 Task: Print in letter paper size.
Action: Mouse moved to (78, 136)
Screenshot: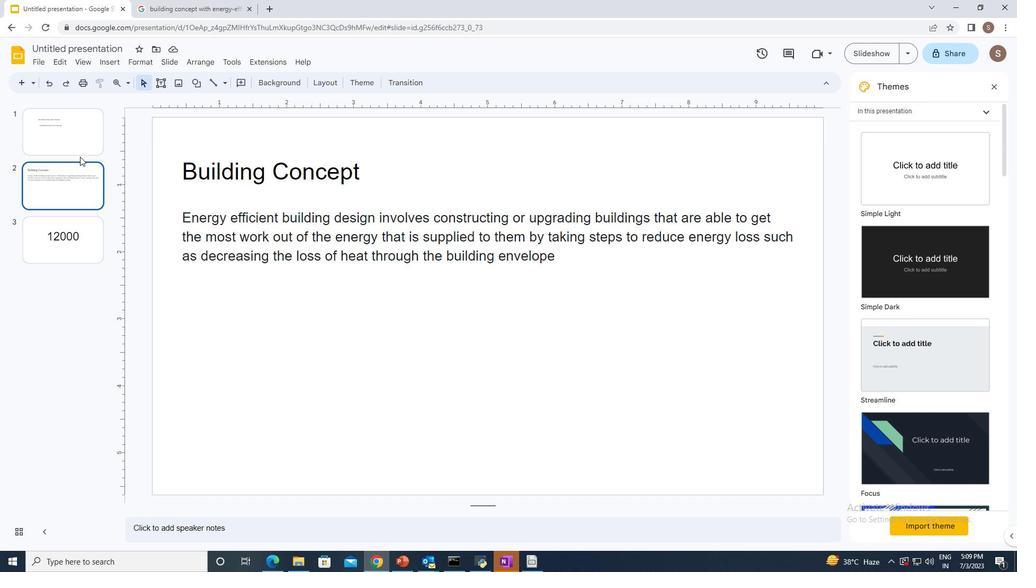 
Action: Mouse pressed left at (78, 136)
Screenshot: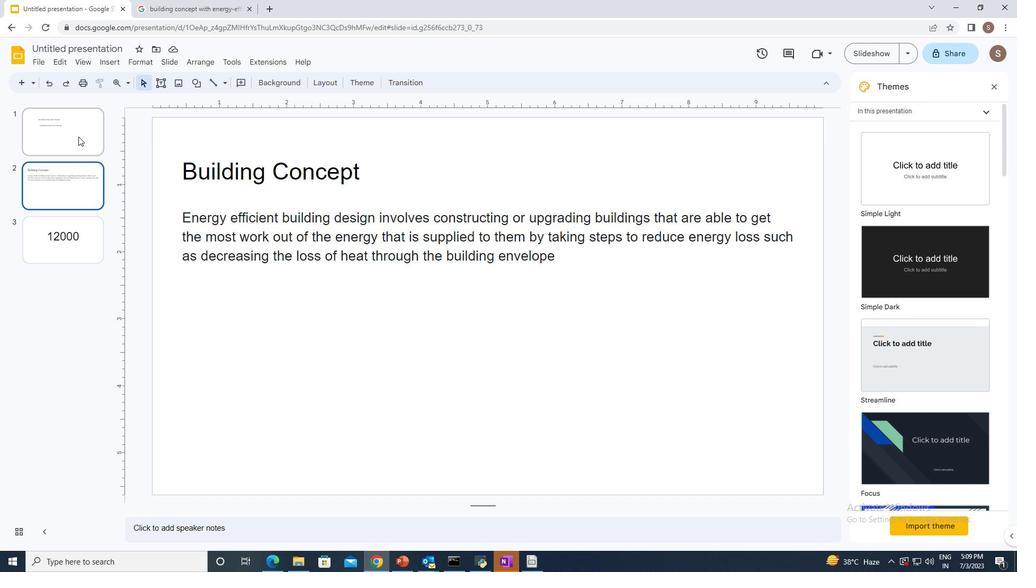 
Action: Mouse moved to (86, 87)
Screenshot: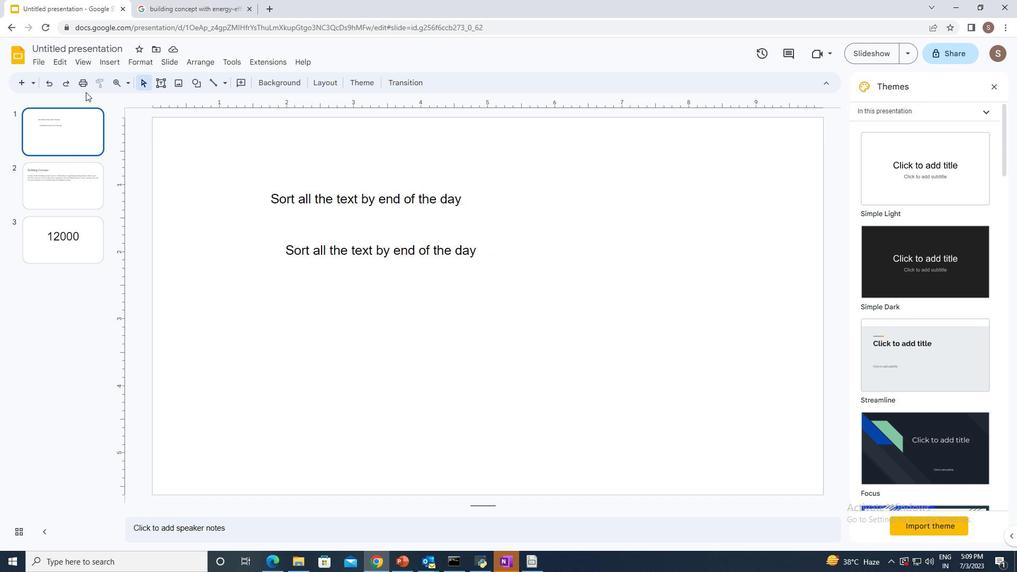 
Action: Mouse pressed left at (86, 87)
Screenshot: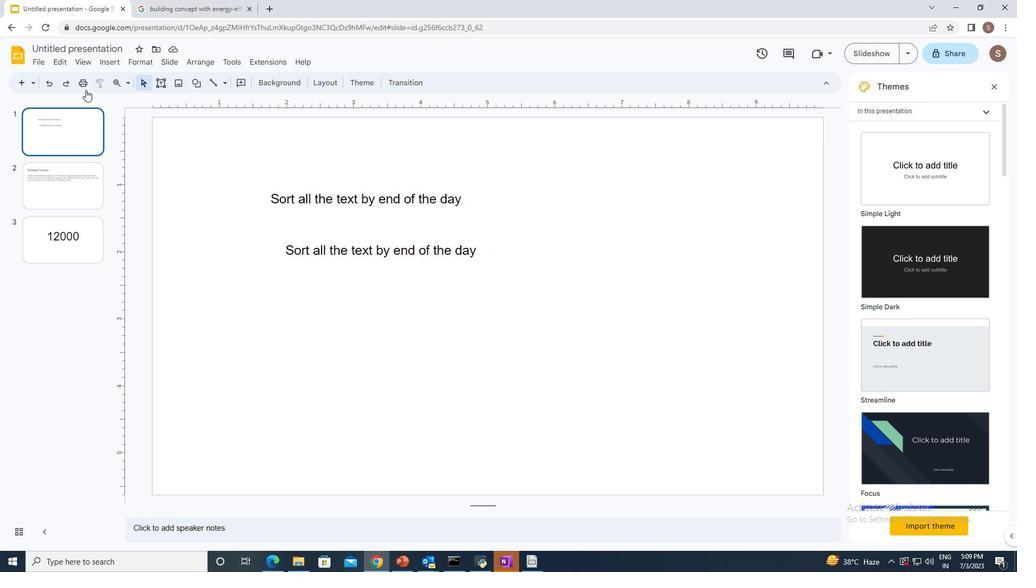 
Action: Mouse moved to (782, 182)
Screenshot: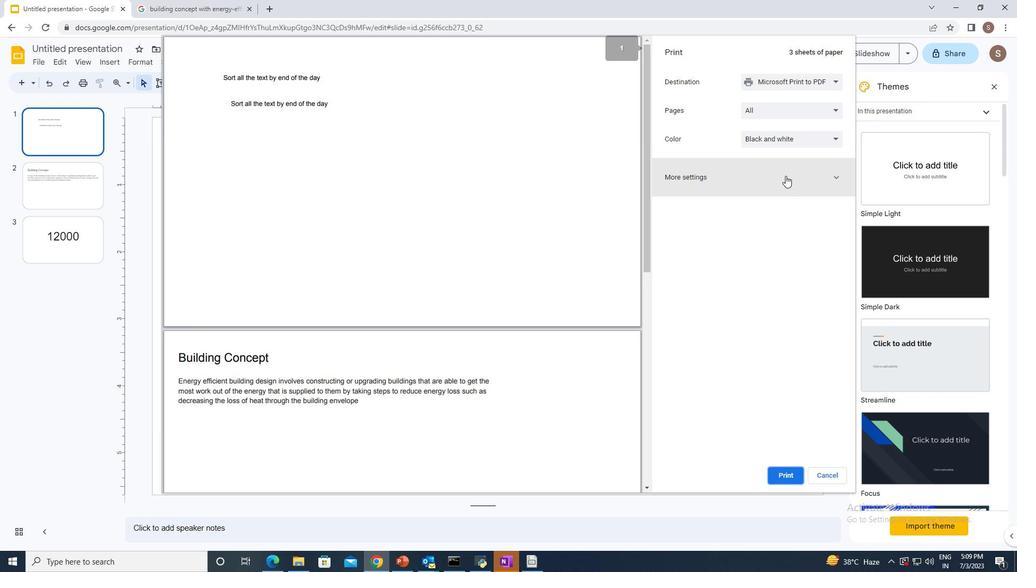 
Action: Mouse pressed left at (782, 182)
Screenshot: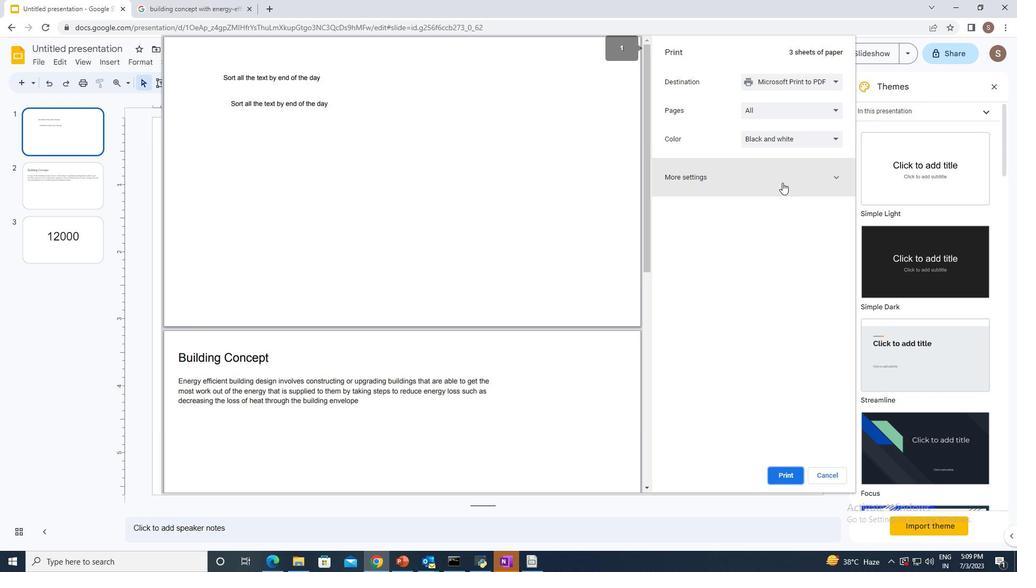 
Action: Mouse moved to (788, 211)
Screenshot: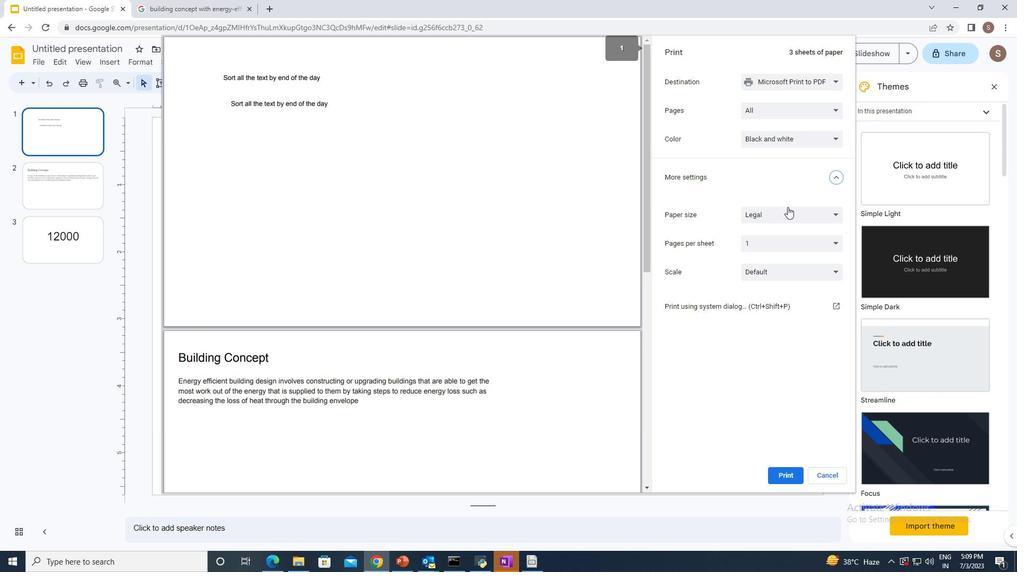
Action: Mouse pressed left at (788, 211)
Screenshot: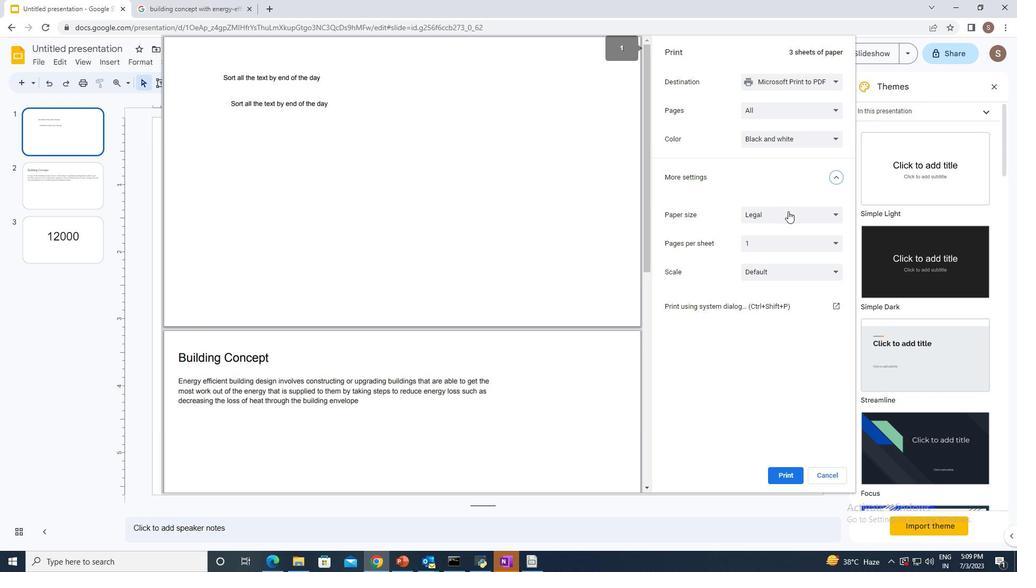 
Action: Mouse moved to (765, 231)
Screenshot: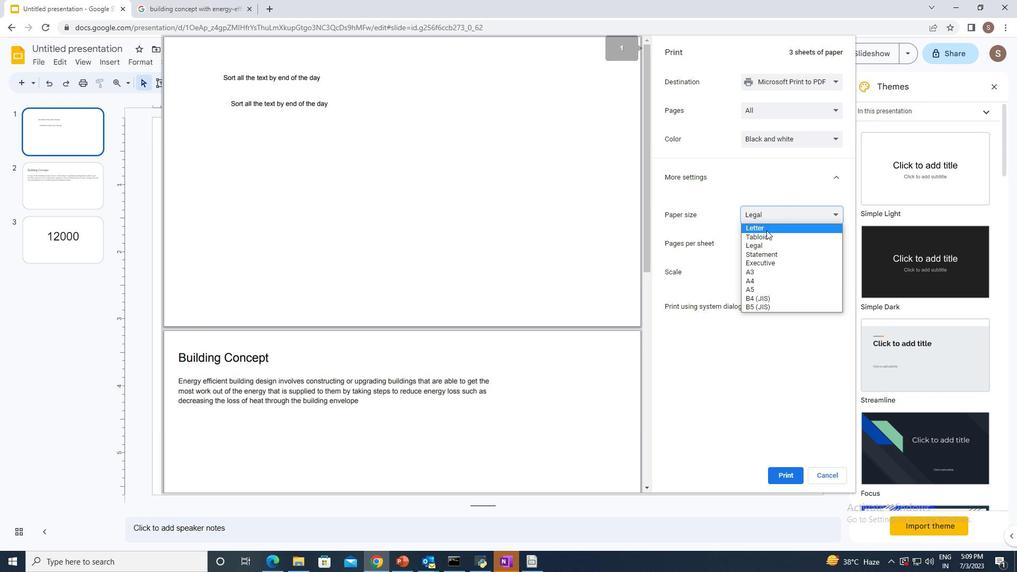 
Action: Mouse pressed left at (765, 231)
Screenshot: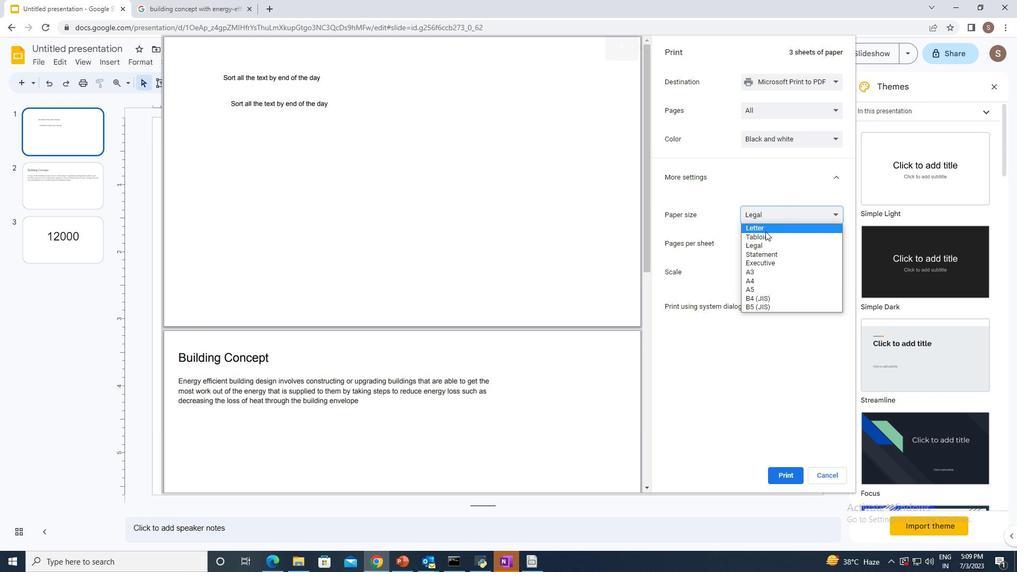 
Action: Mouse moved to (784, 476)
Screenshot: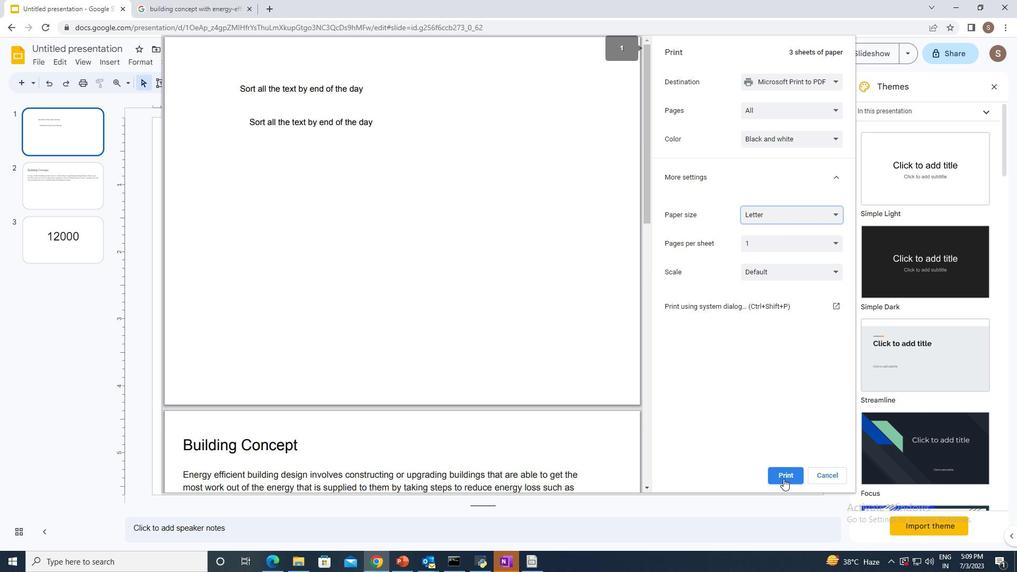 
Action: Mouse pressed left at (784, 476)
Screenshot: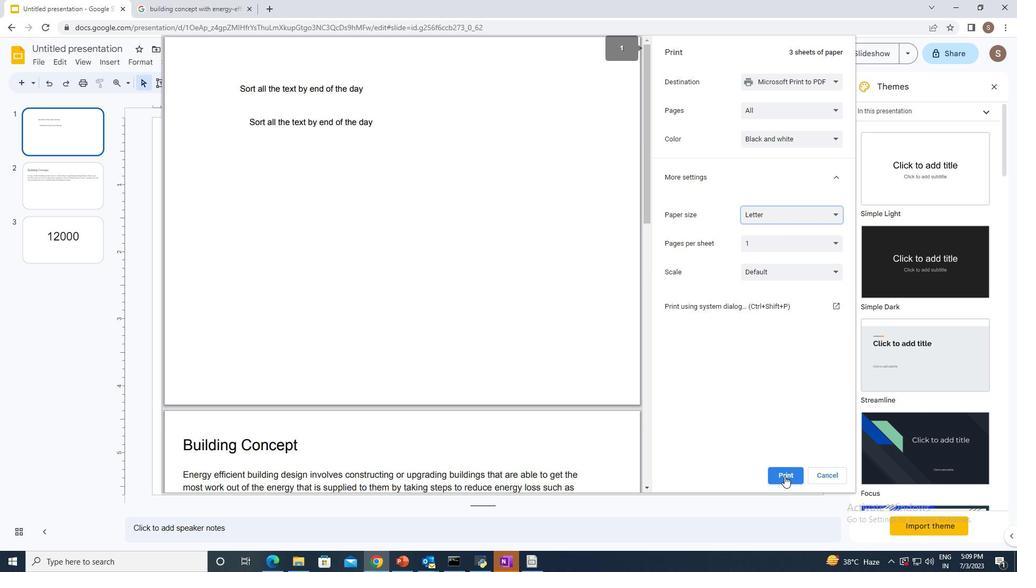 
